 Task: Look for kosher products only.
Action: Mouse moved to (20, 63)
Screenshot: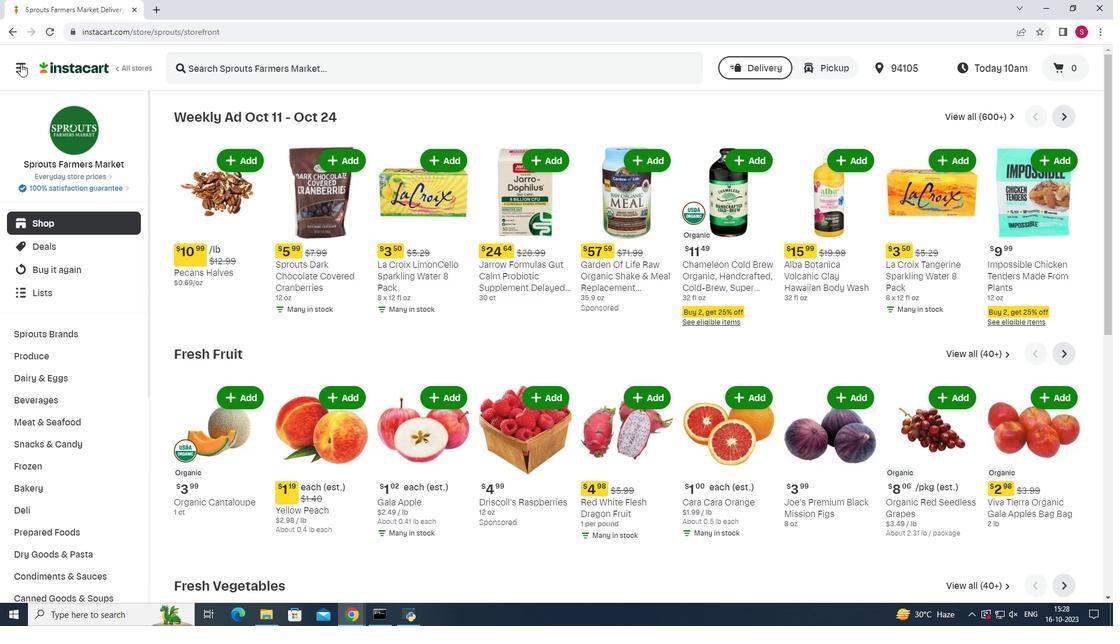 
Action: Mouse pressed left at (20, 63)
Screenshot: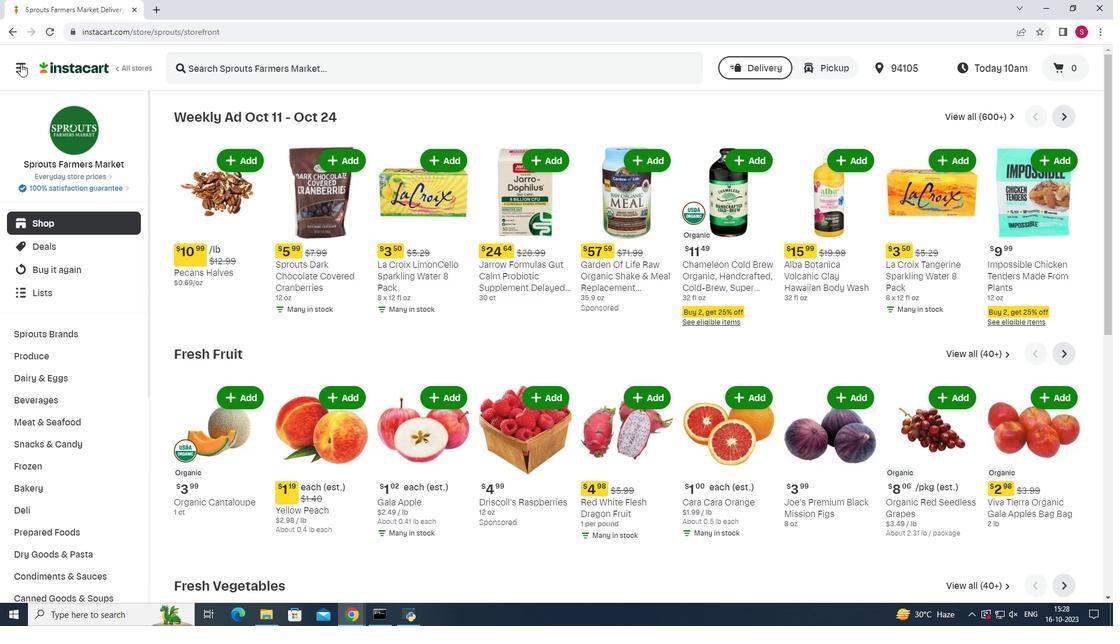 
Action: Mouse moved to (57, 307)
Screenshot: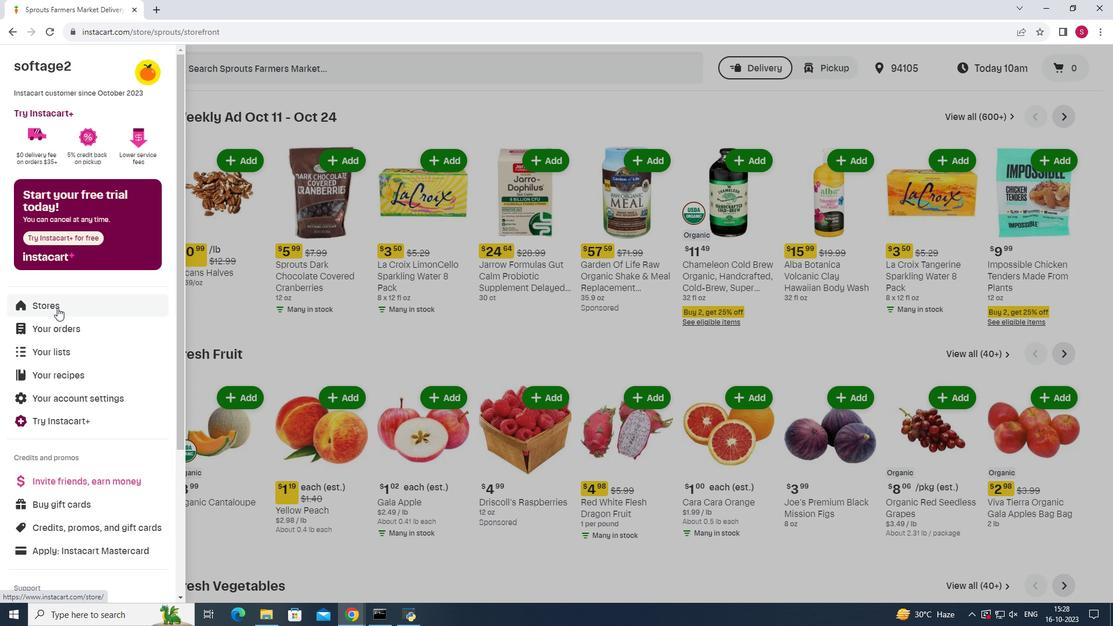 
Action: Mouse pressed left at (57, 307)
Screenshot: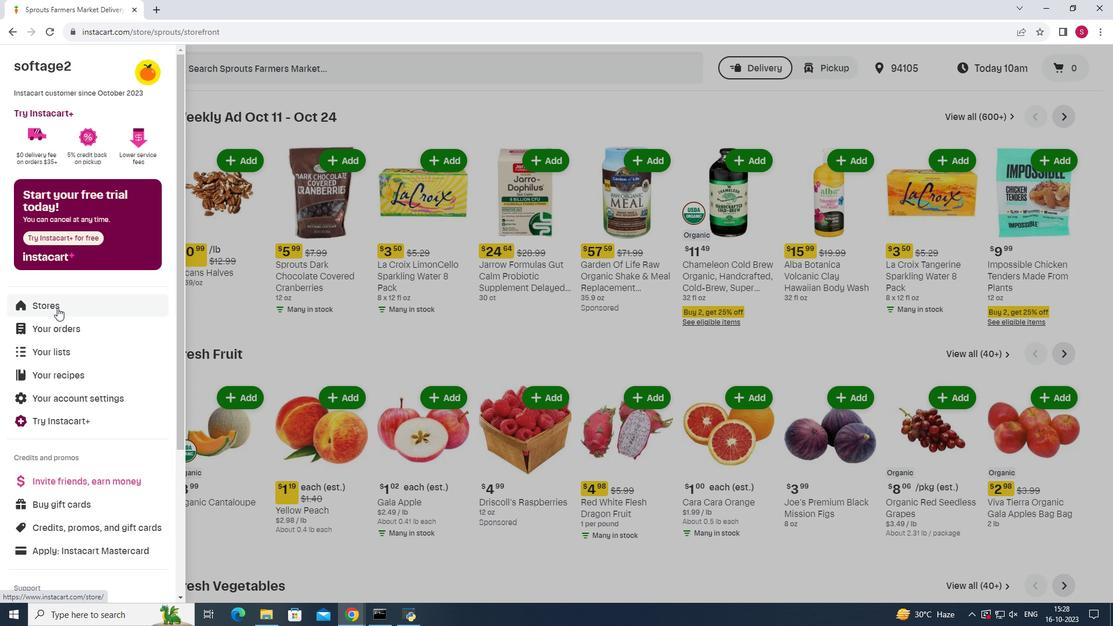 
Action: Mouse moved to (279, 105)
Screenshot: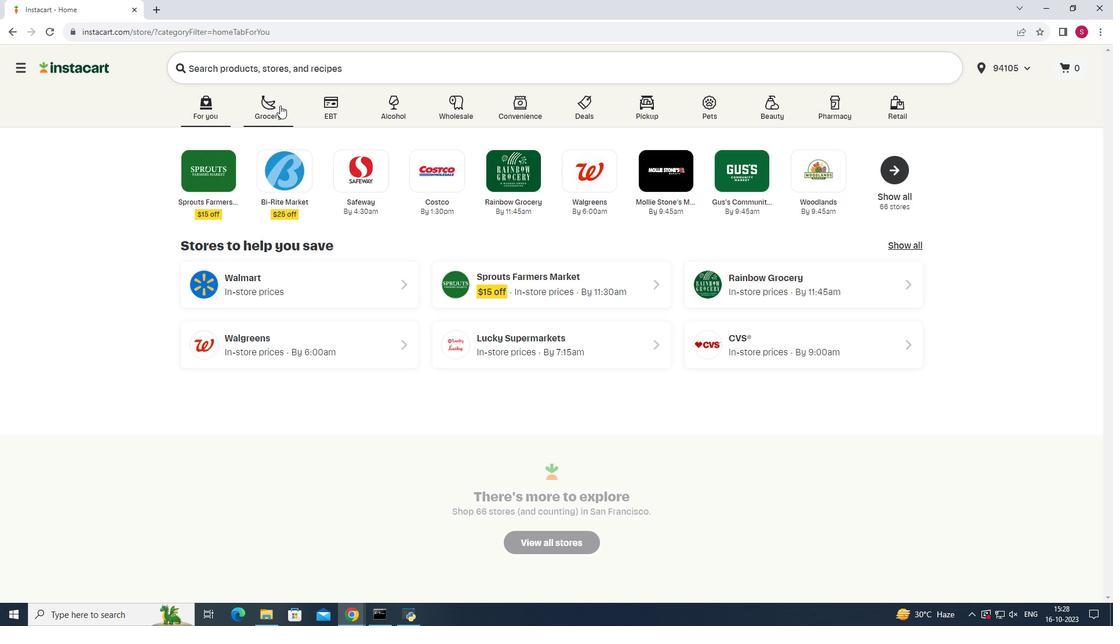 
Action: Mouse pressed left at (279, 105)
Screenshot: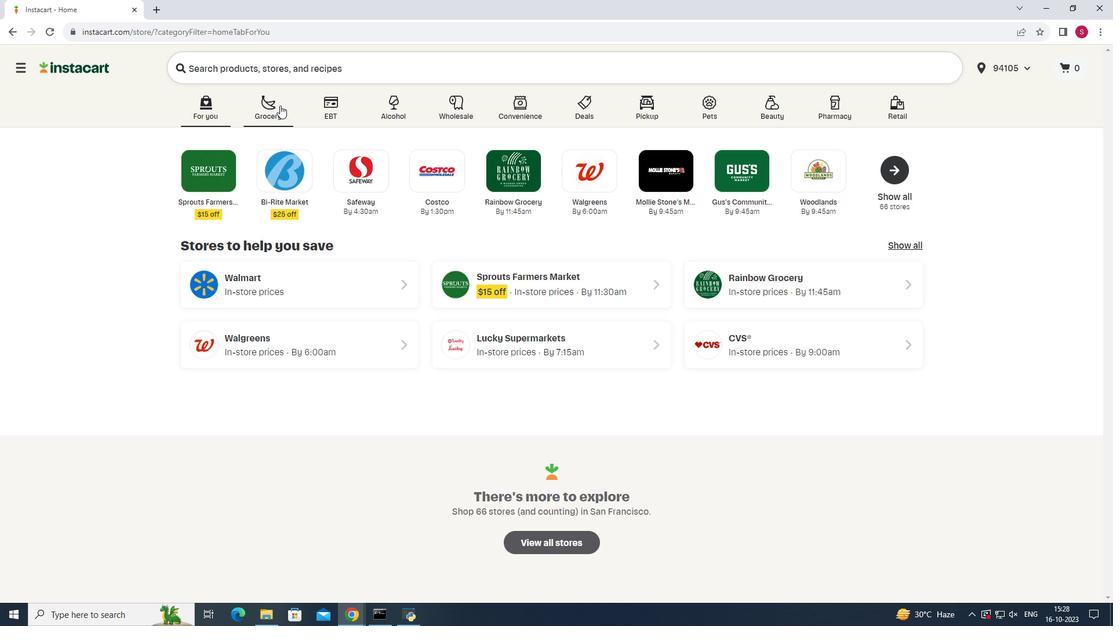 
Action: Mouse moved to (765, 173)
Screenshot: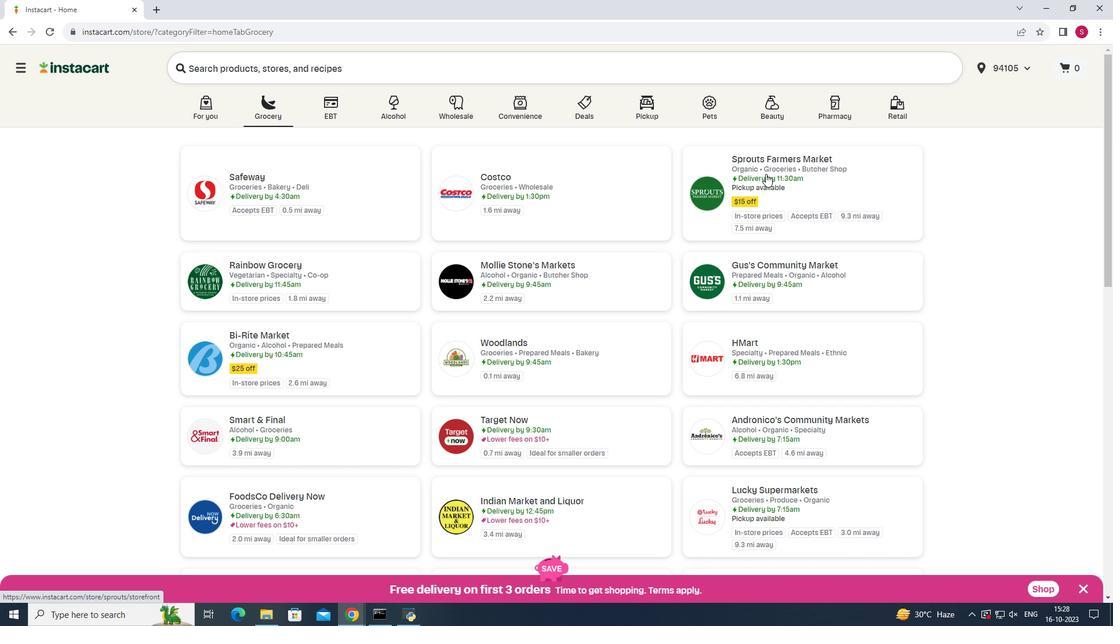 
Action: Mouse pressed left at (765, 173)
Screenshot: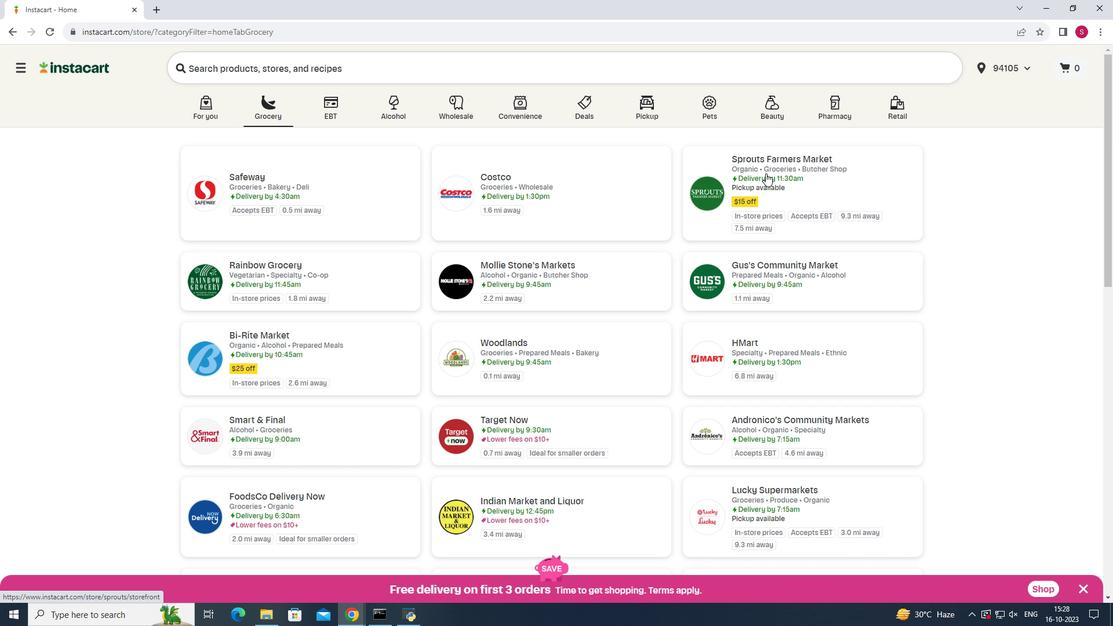 
Action: Mouse moved to (62, 423)
Screenshot: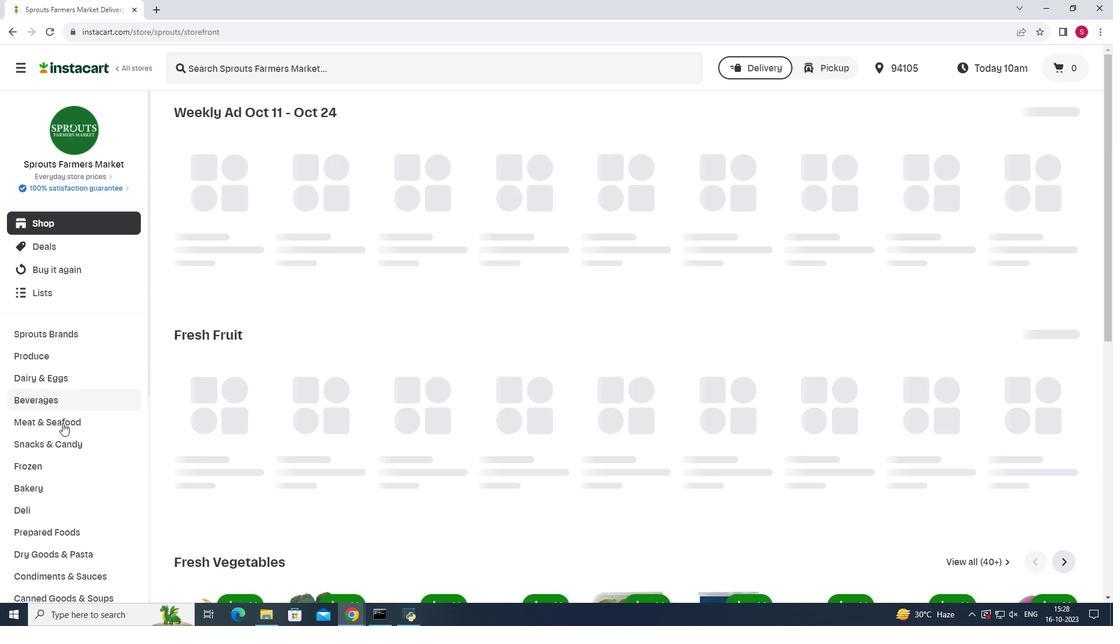 
Action: Mouse pressed left at (62, 423)
Screenshot: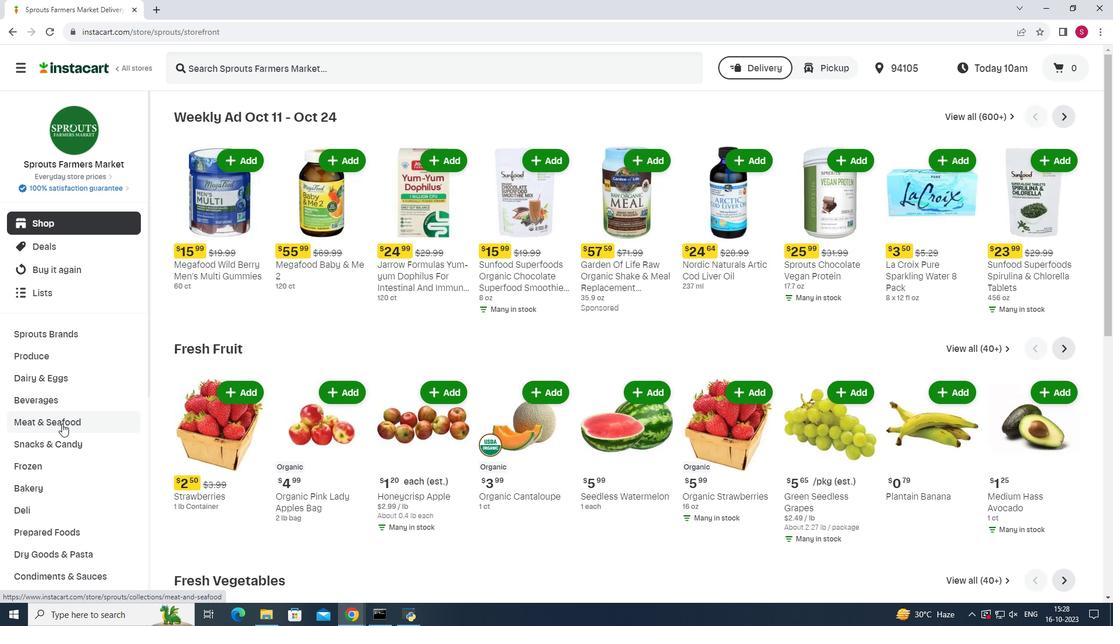 
Action: Mouse moved to (866, 139)
Screenshot: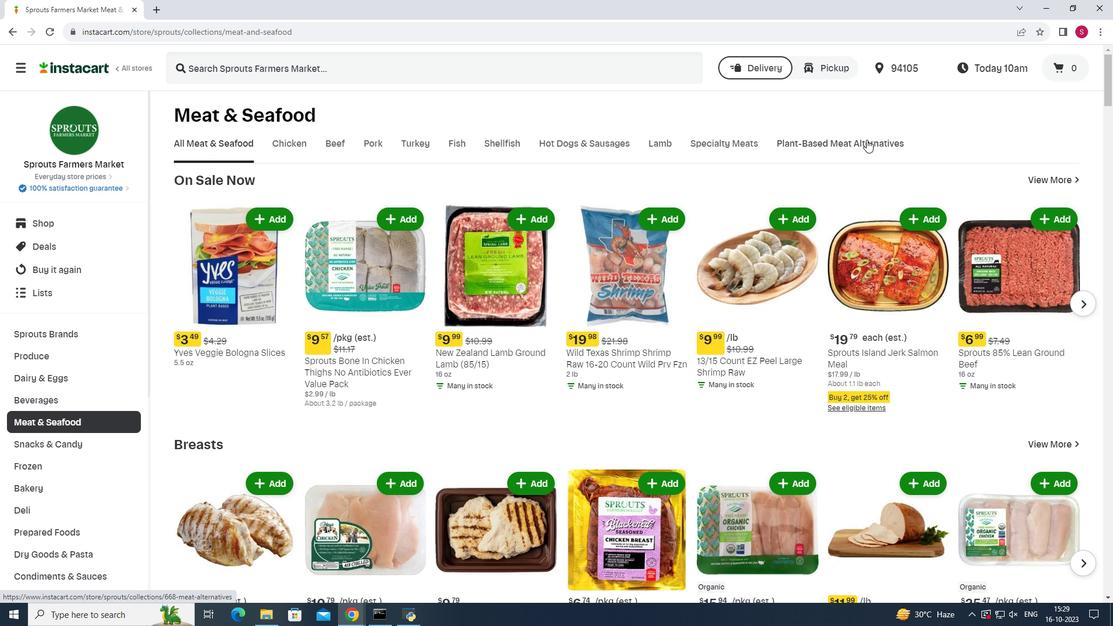 
Action: Mouse pressed left at (866, 139)
Screenshot: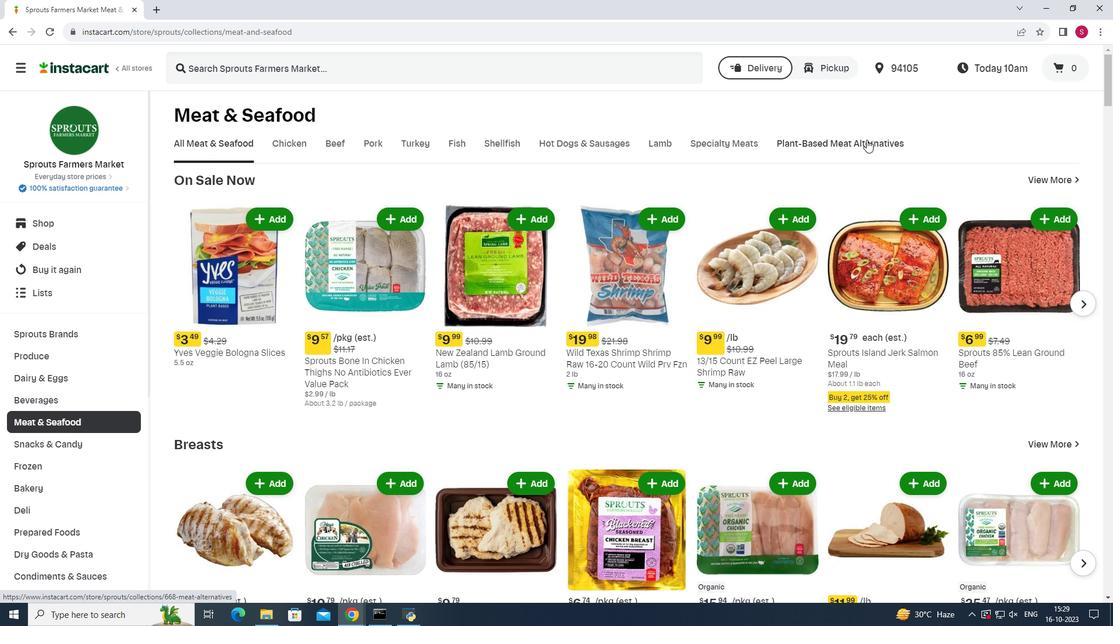 
Action: Mouse moved to (339, 191)
Screenshot: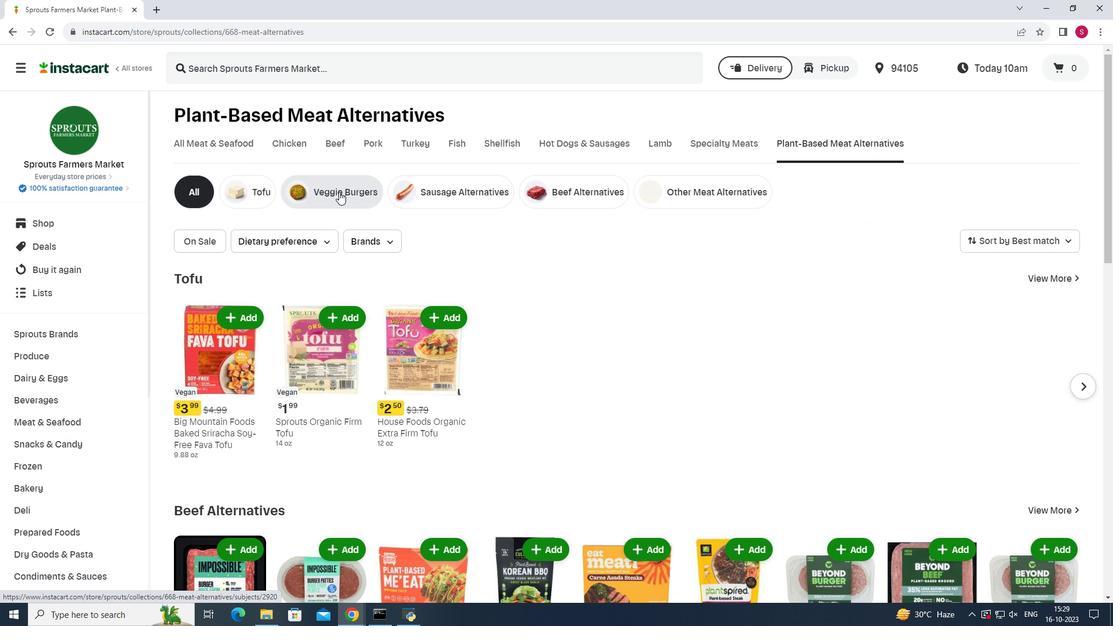 
Action: Mouse pressed left at (339, 191)
Screenshot: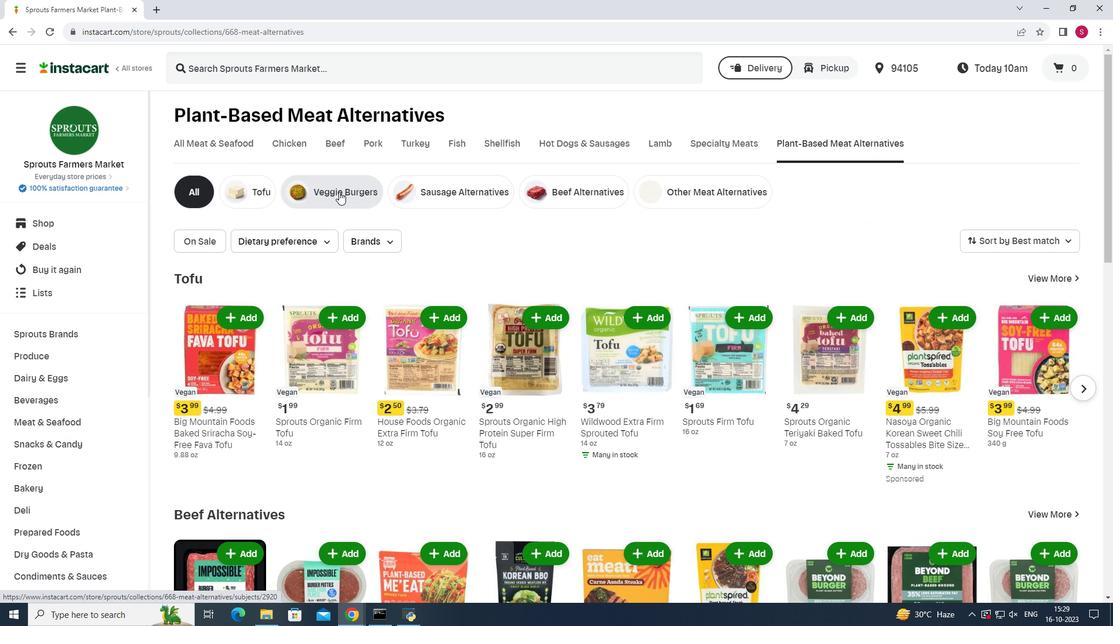 
Action: Mouse moved to (321, 242)
Screenshot: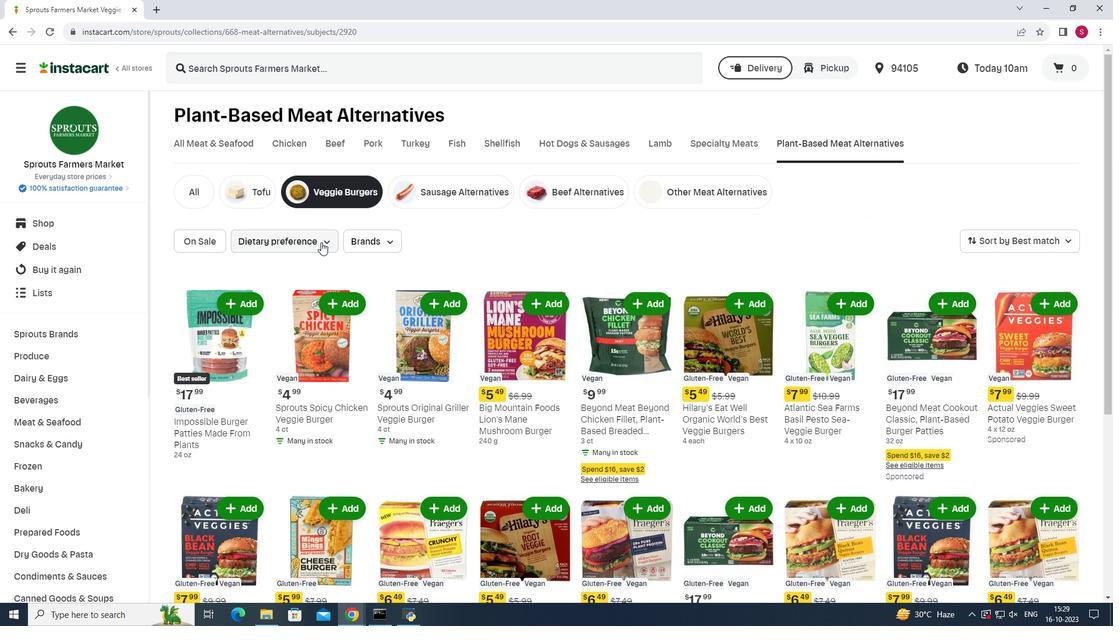 
Action: Mouse pressed left at (321, 242)
Screenshot: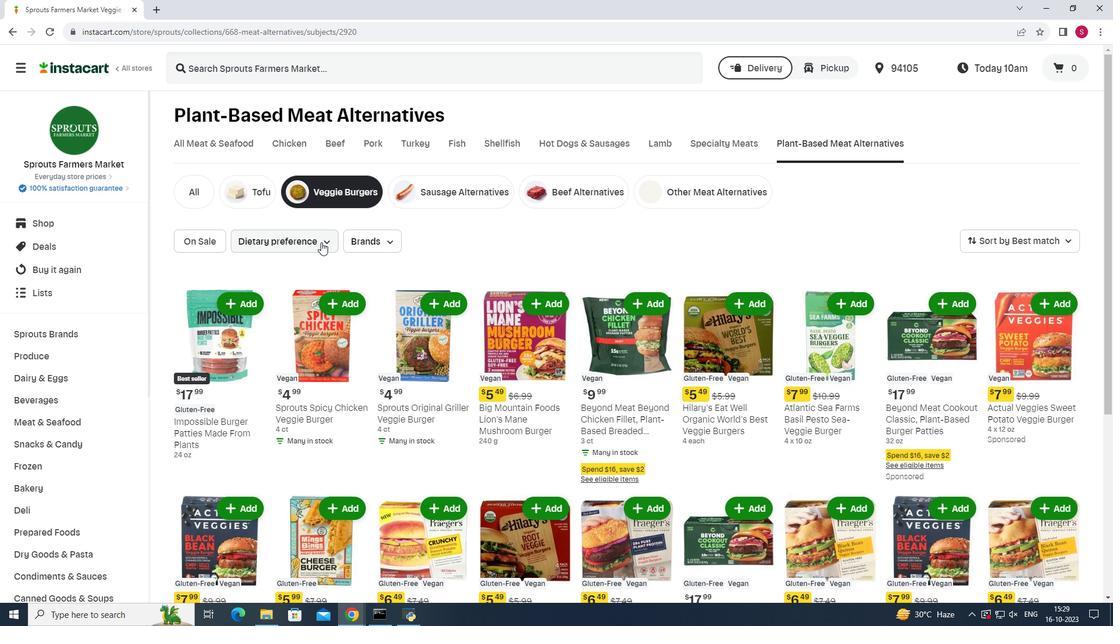 
Action: Mouse moved to (275, 303)
Screenshot: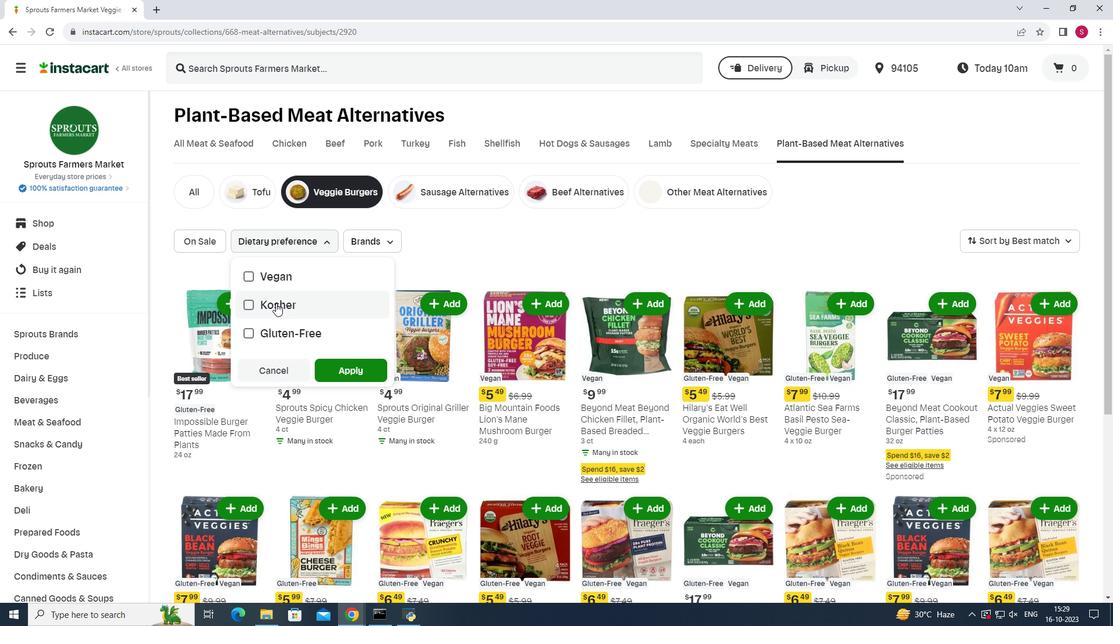 
Action: Mouse pressed left at (275, 303)
Screenshot: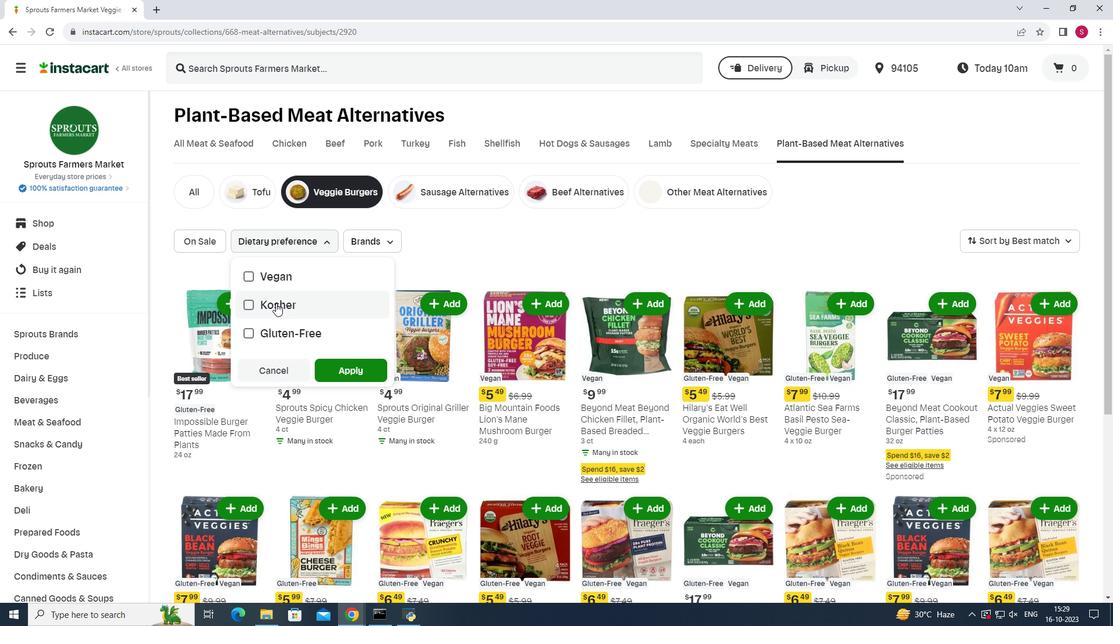 
Action: Mouse moved to (355, 374)
Screenshot: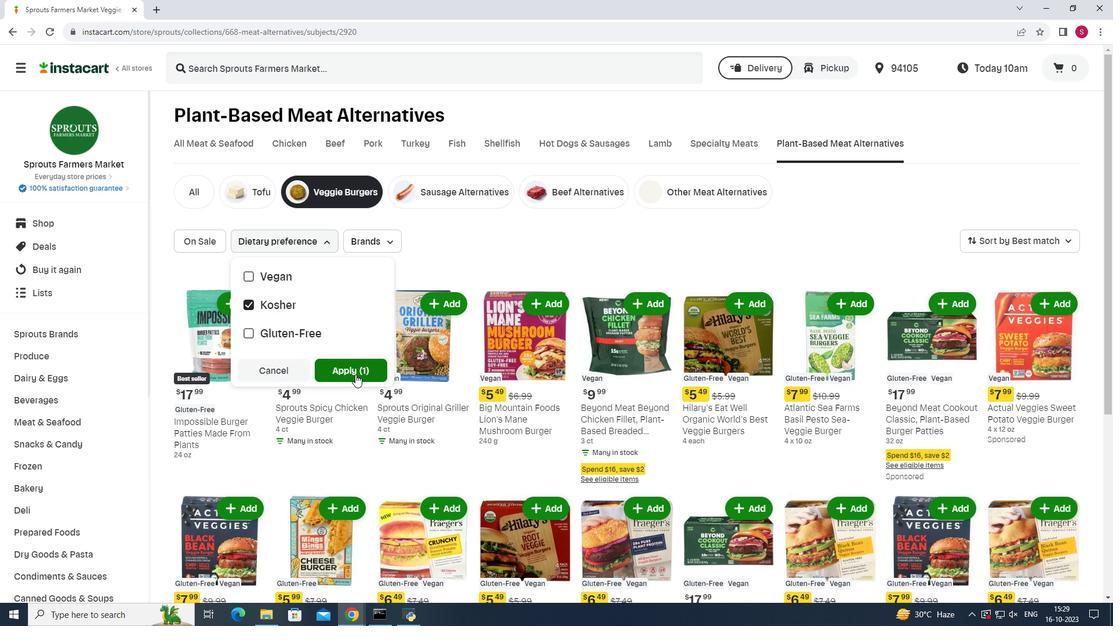 
Action: Mouse pressed left at (355, 374)
Screenshot: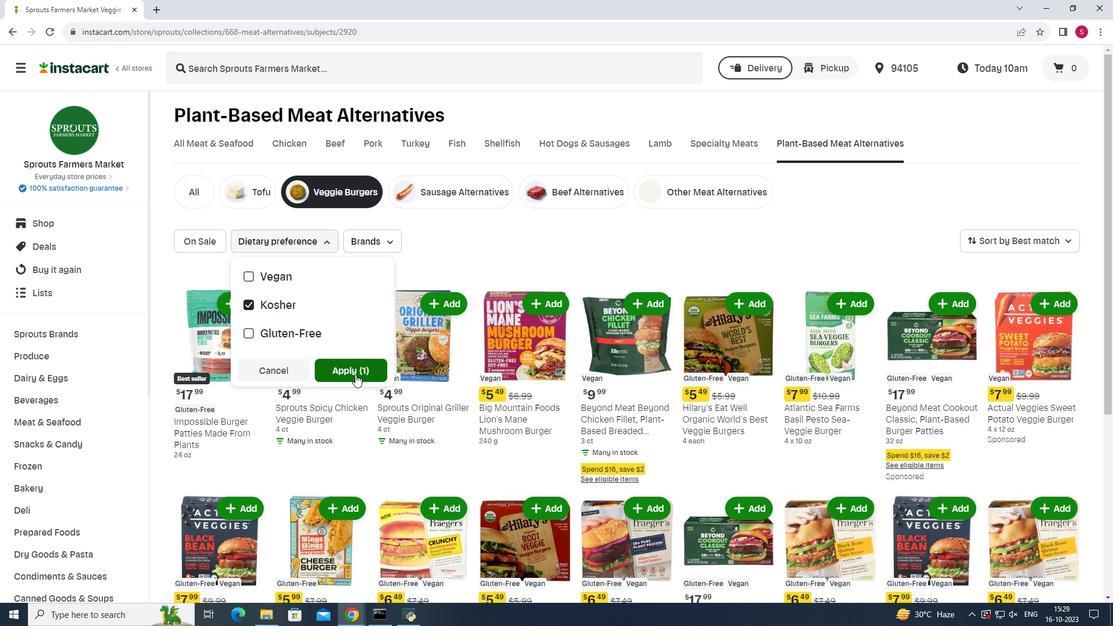 
Action: Mouse moved to (804, 300)
Screenshot: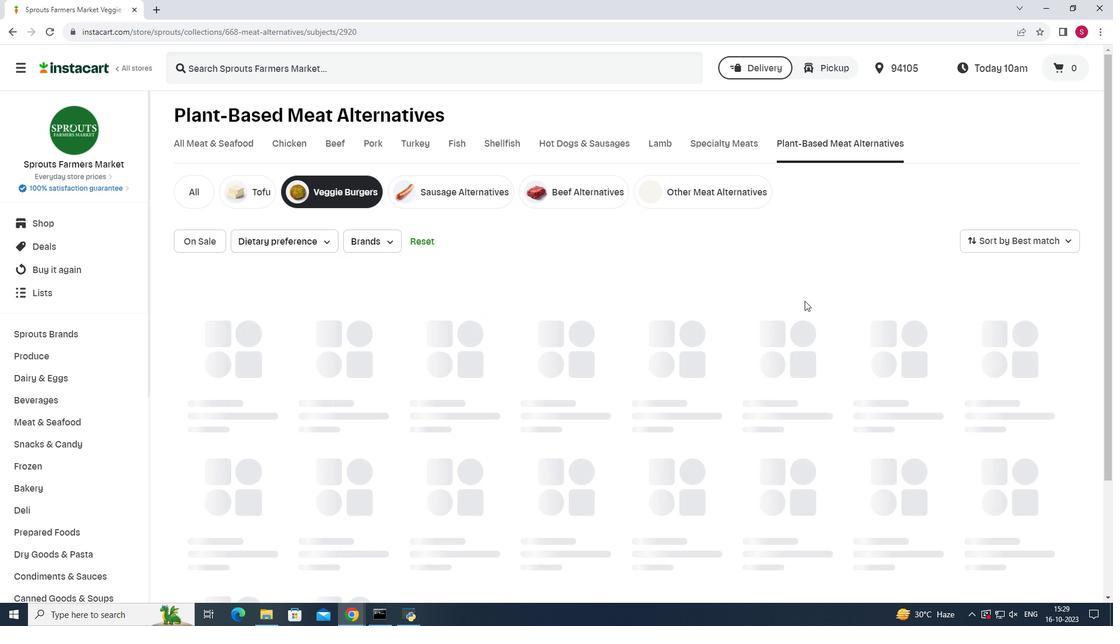 
Action: Mouse scrolled (804, 300) with delta (0, 0)
Screenshot: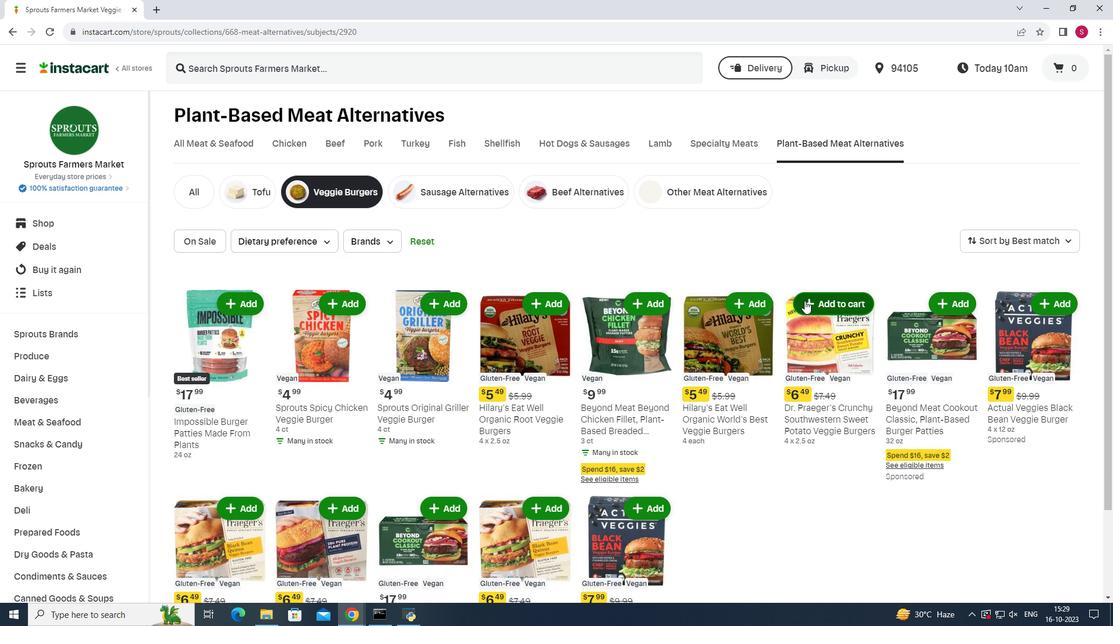 
Action: Mouse scrolled (804, 300) with delta (0, 0)
Screenshot: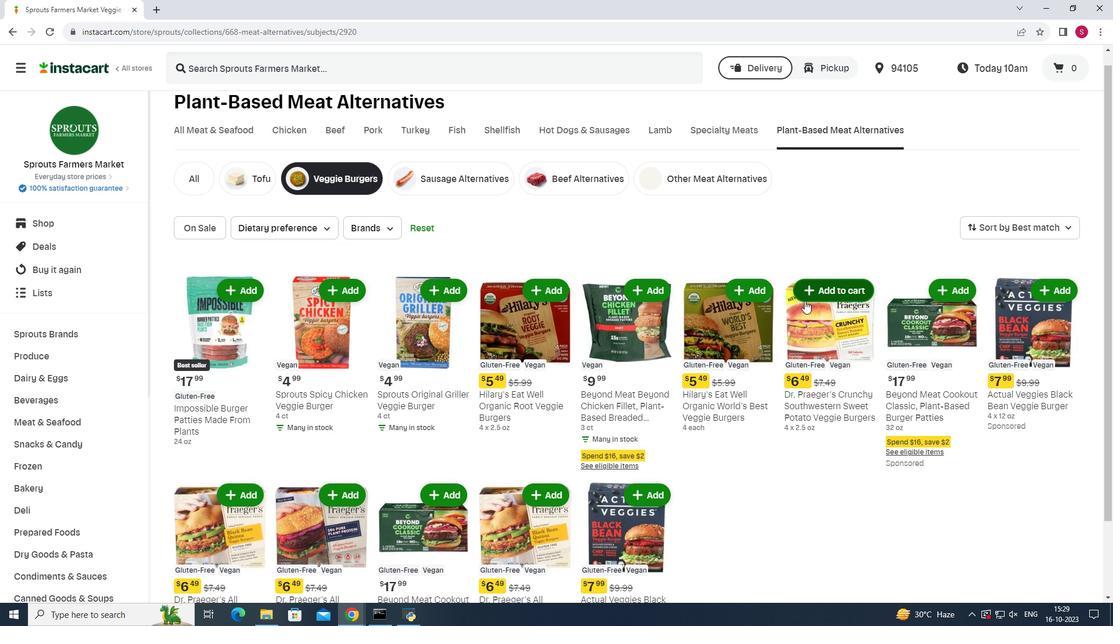 
Action: Mouse scrolled (804, 300) with delta (0, 0)
Screenshot: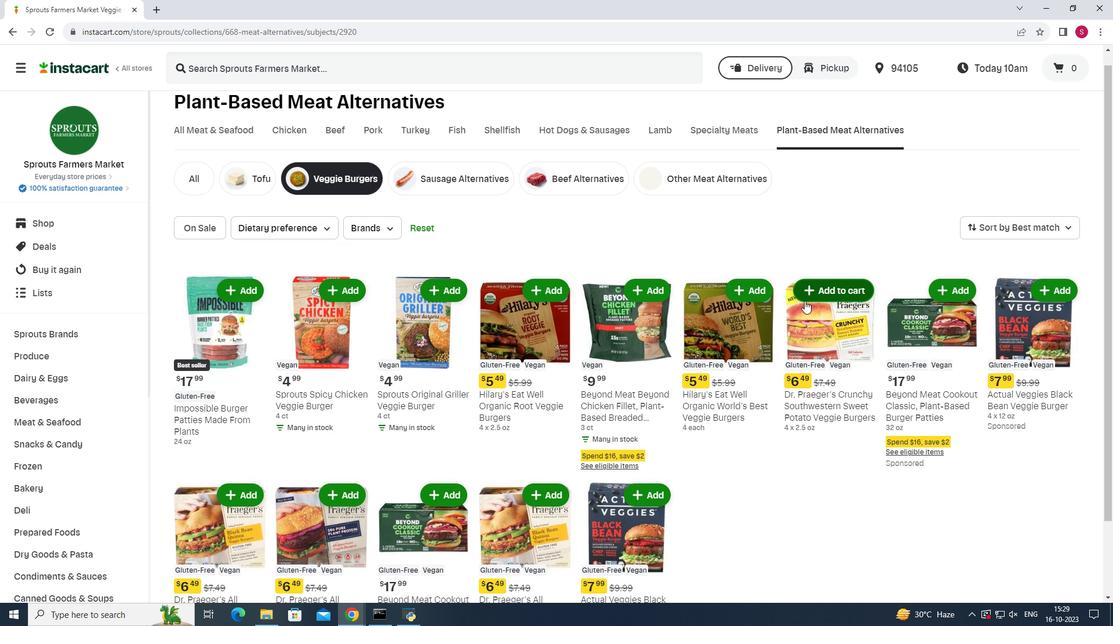 
Action: Mouse scrolled (804, 300) with delta (0, 0)
Screenshot: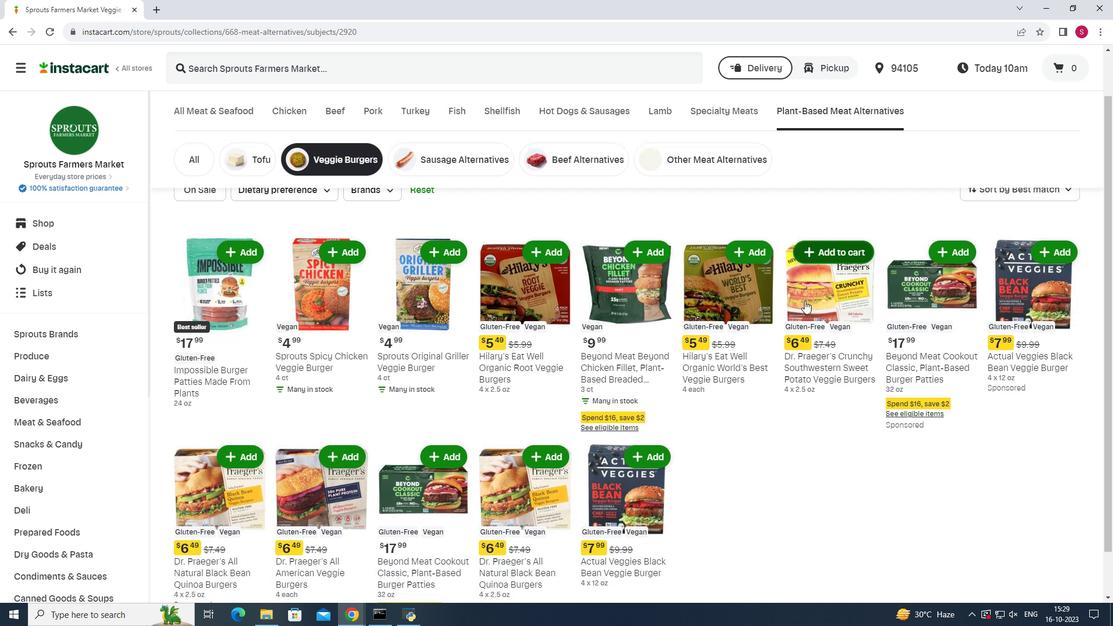 
Action: Mouse scrolled (804, 301) with delta (0, 0)
Screenshot: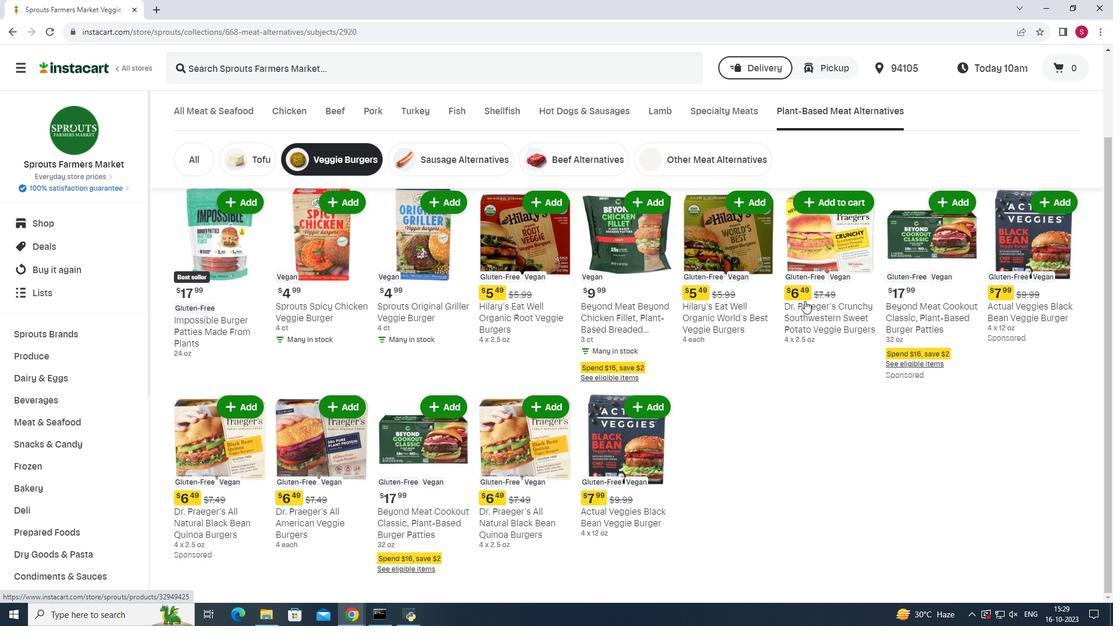 
Action: Mouse scrolled (804, 301) with delta (0, 0)
Screenshot: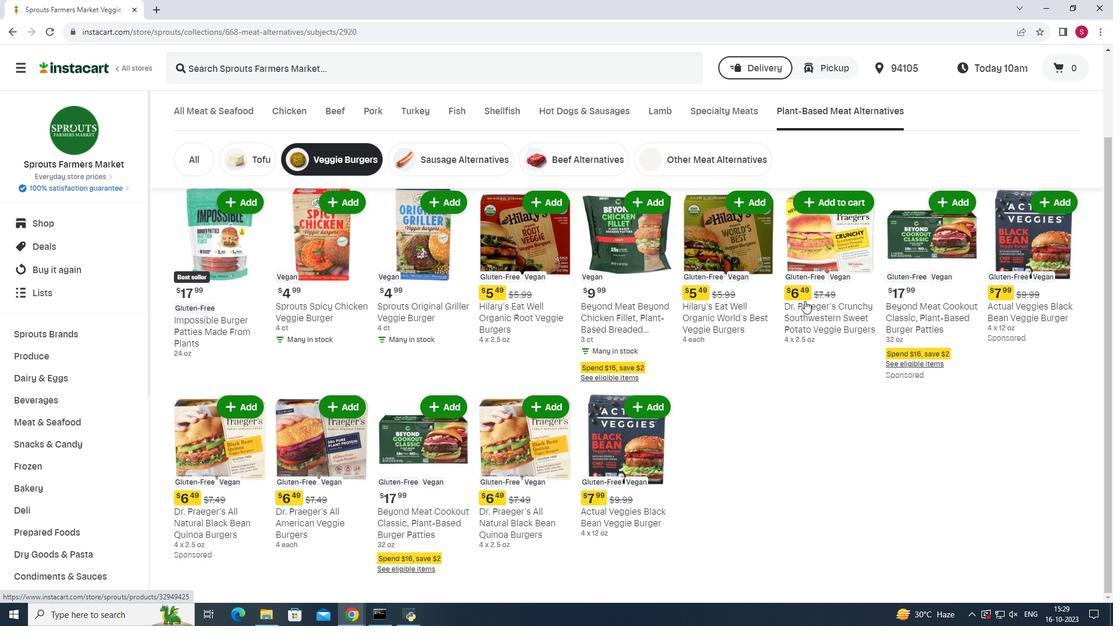 
Action: Mouse scrolled (804, 301) with delta (0, 0)
Screenshot: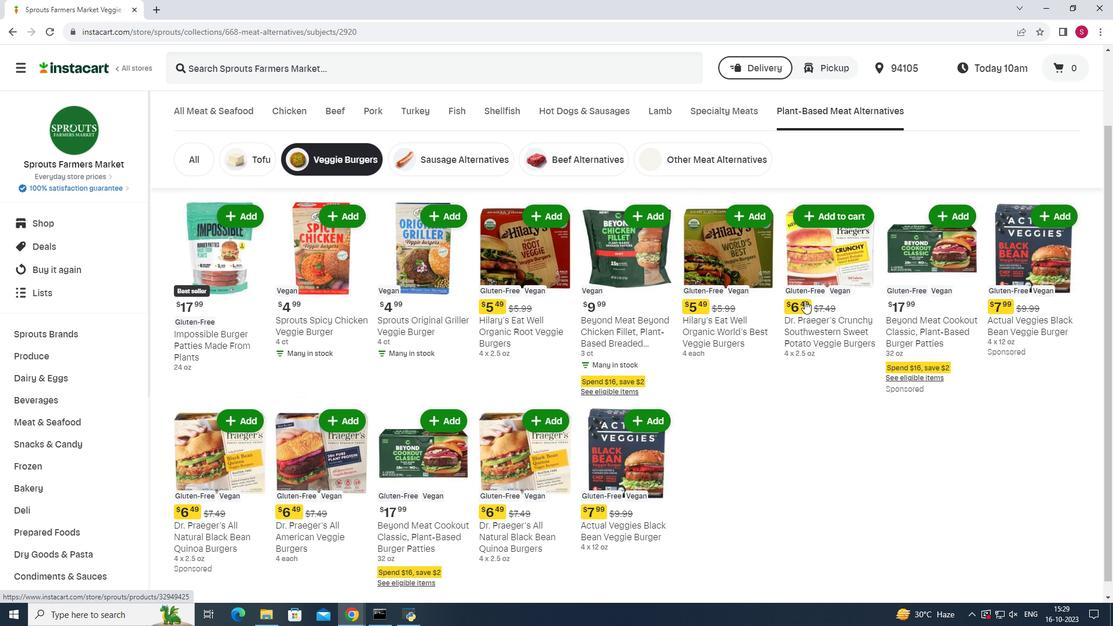 
